 Task: Create a section Code Conquest and in the section, add a milestone Quality Assurance Process Implementation in the project TribeWorks.
Action: Mouse moved to (22, 68)
Screenshot: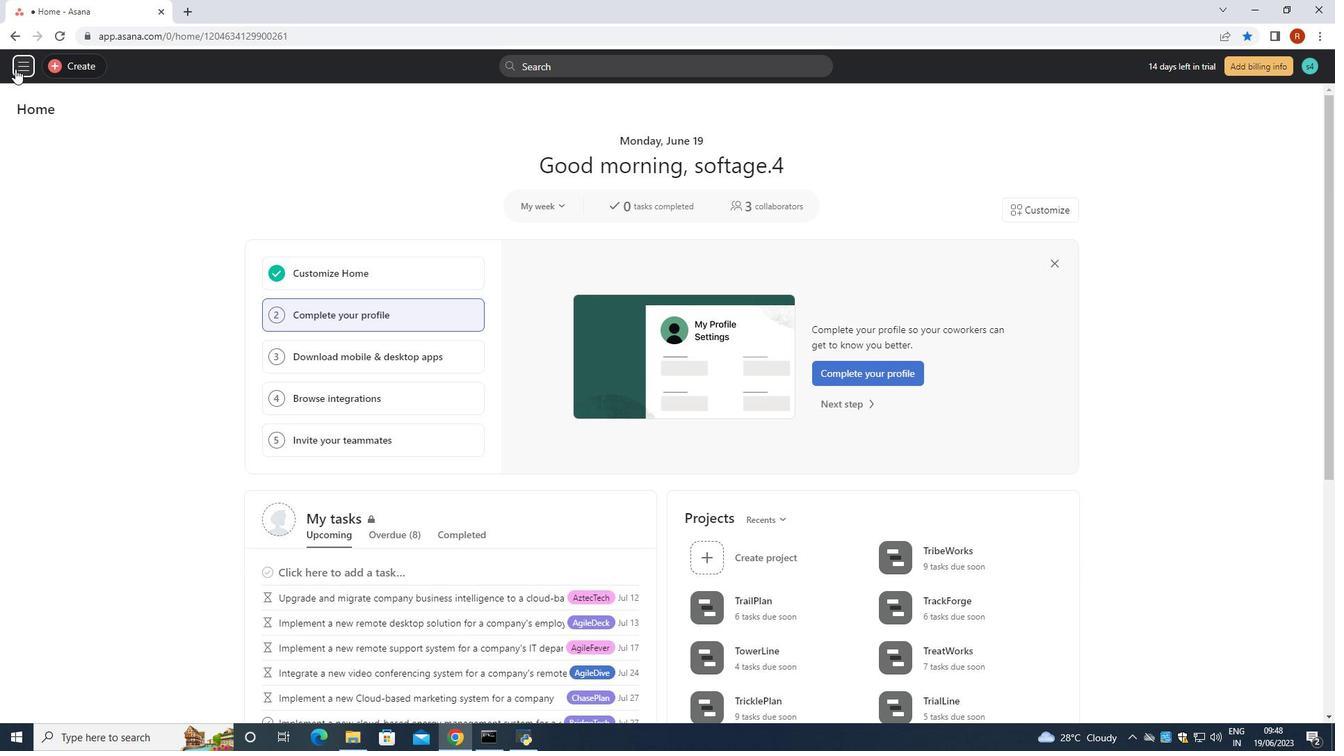 
Action: Mouse pressed left at (22, 68)
Screenshot: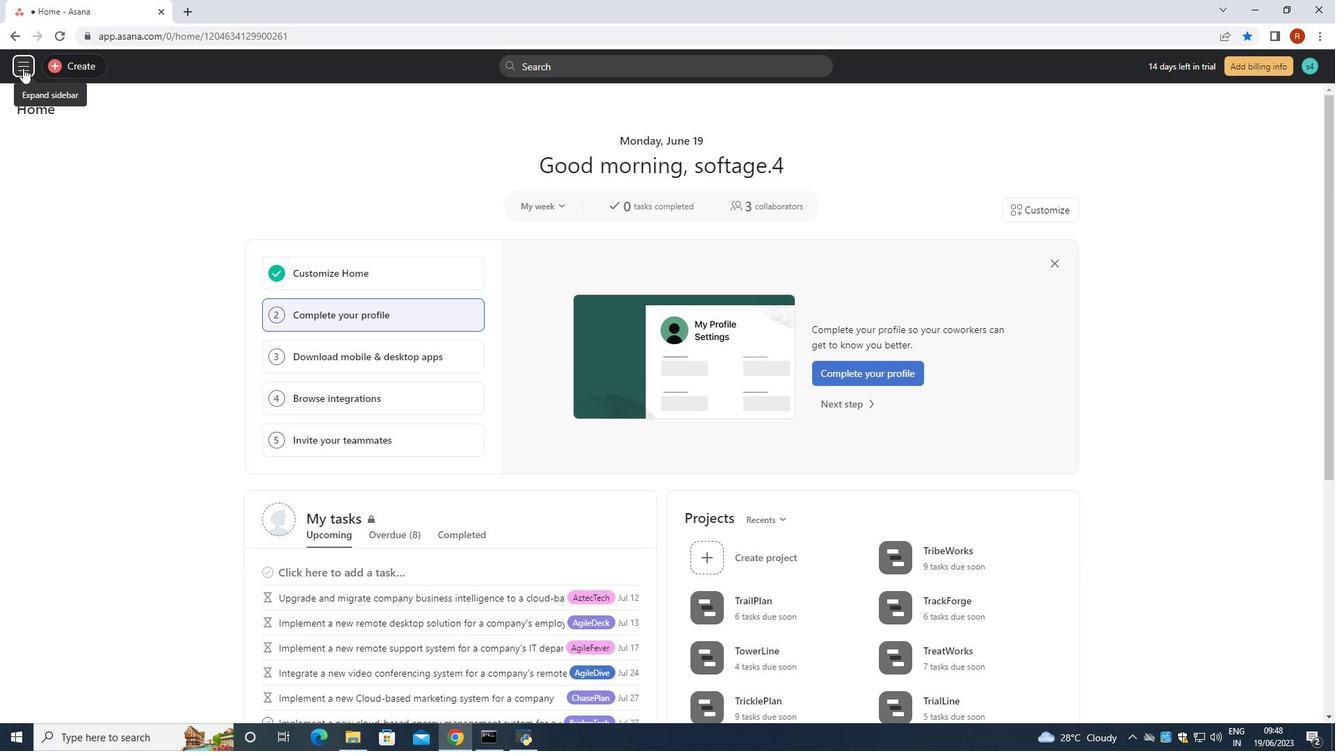 
Action: Mouse moved to (94, 482)
Screenshot: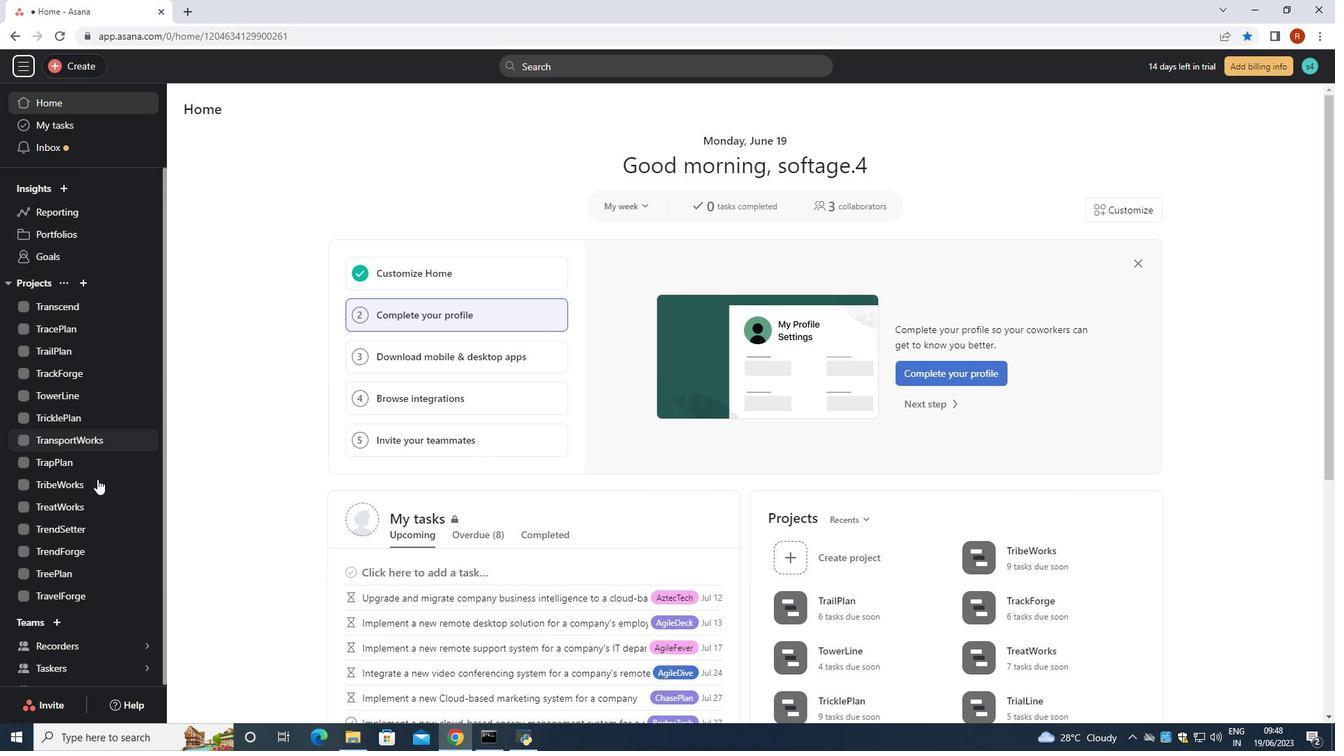 
Action: Mouse pressed left at (94, 482)
Screenshot: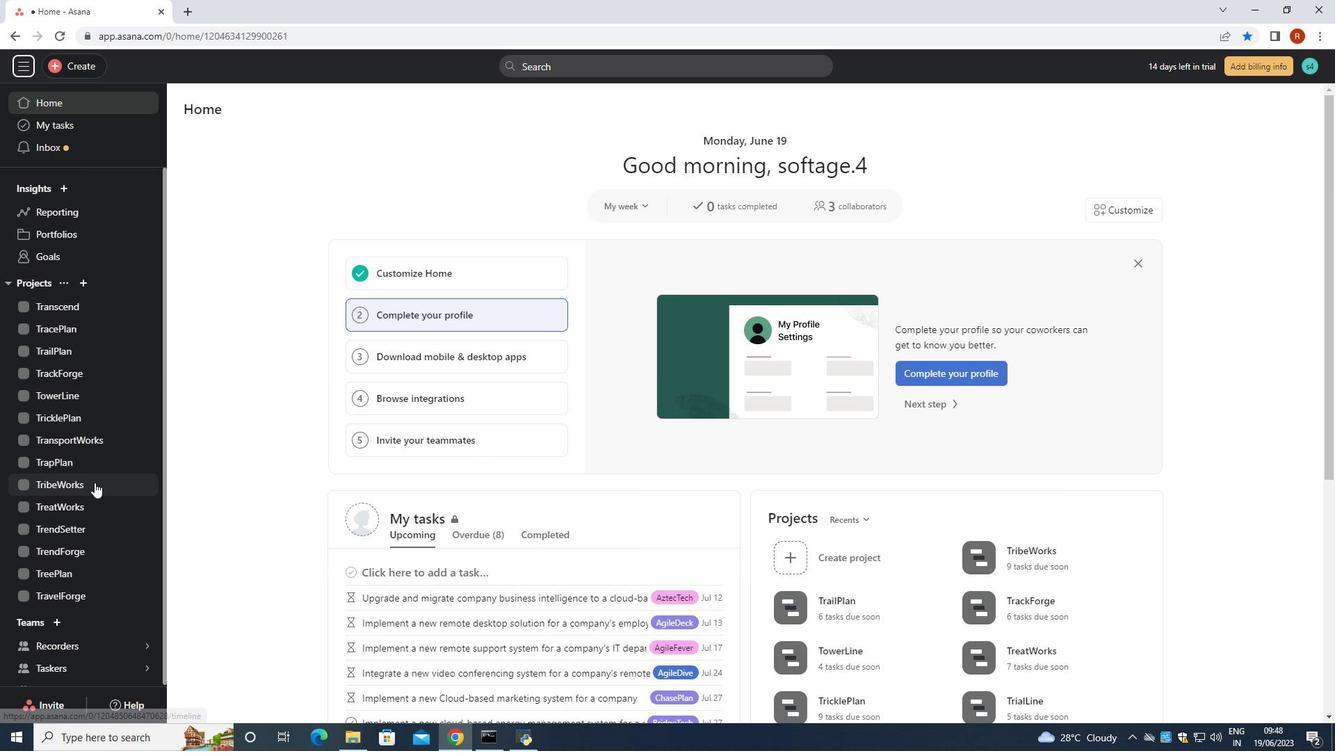 
Action: Mouse moved to (301, 500)
Screenshot: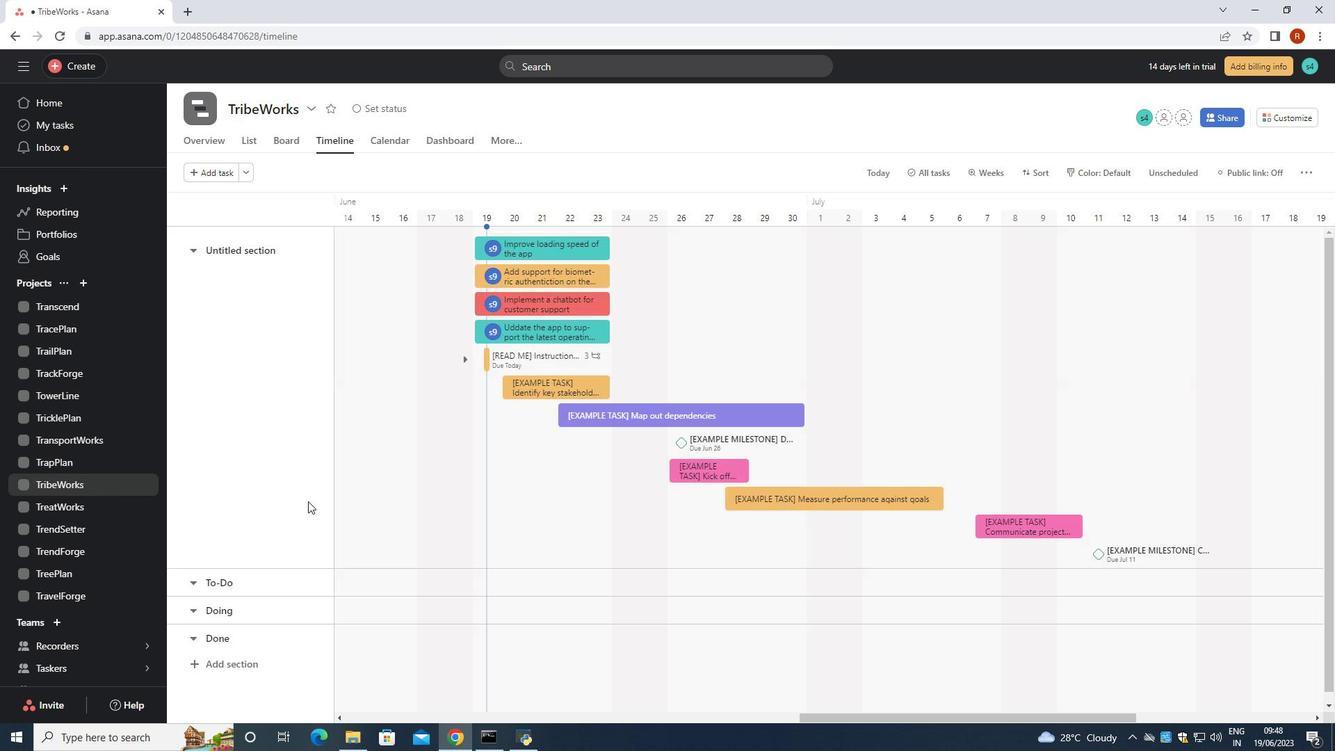 
Action: Mouse scrolled (301, 499) with delta (0, 0)
Screenshot: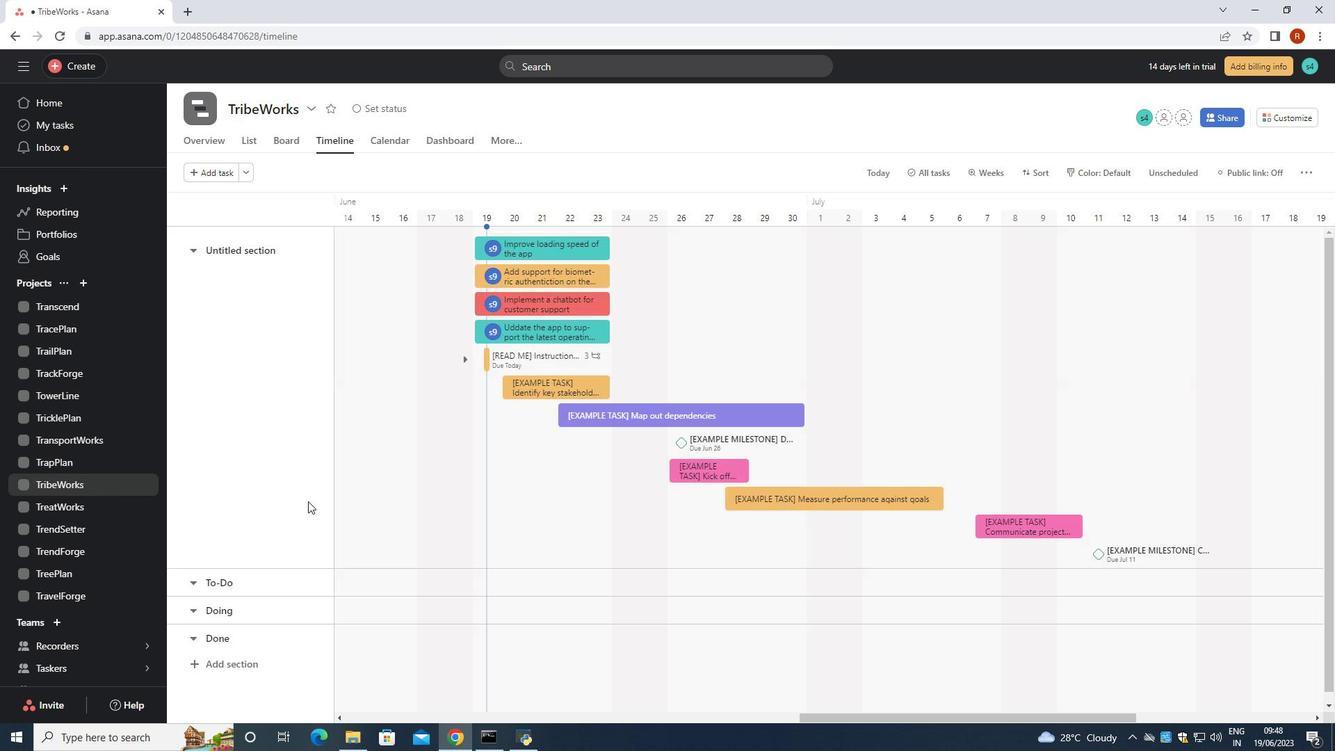 
Action: Mouse moved to (296, 497)
Screenshot: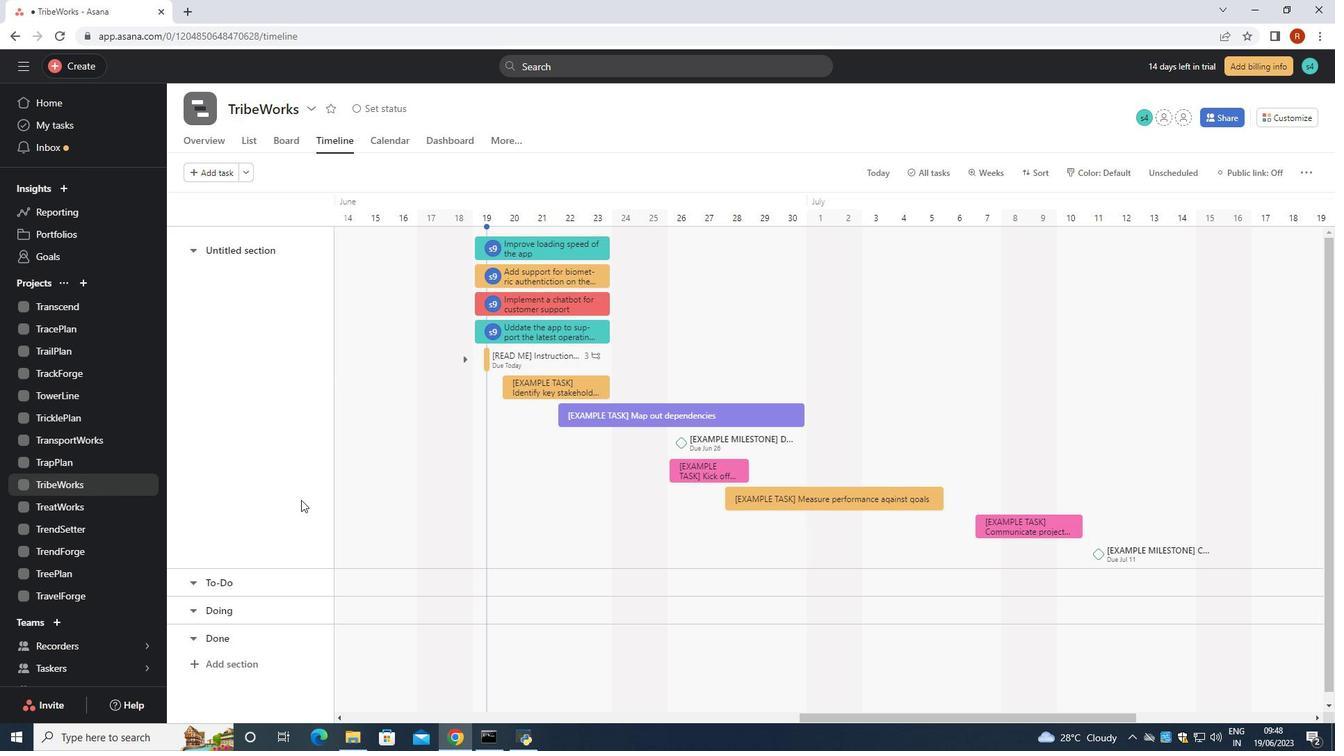 
Action: Mouse scrolled (296, 496) with delta (0, 0)
Screenshot: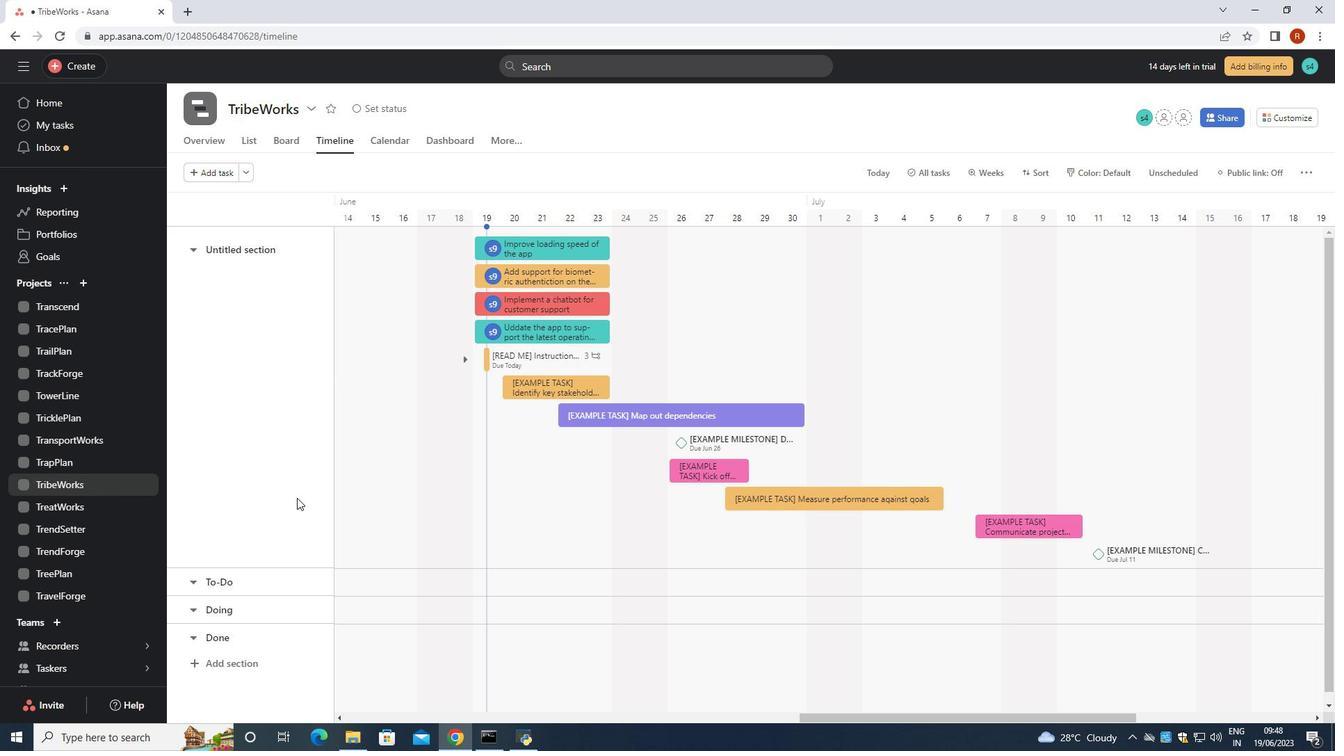 
Action: Mouse moved to (246, 653)
Screenshot: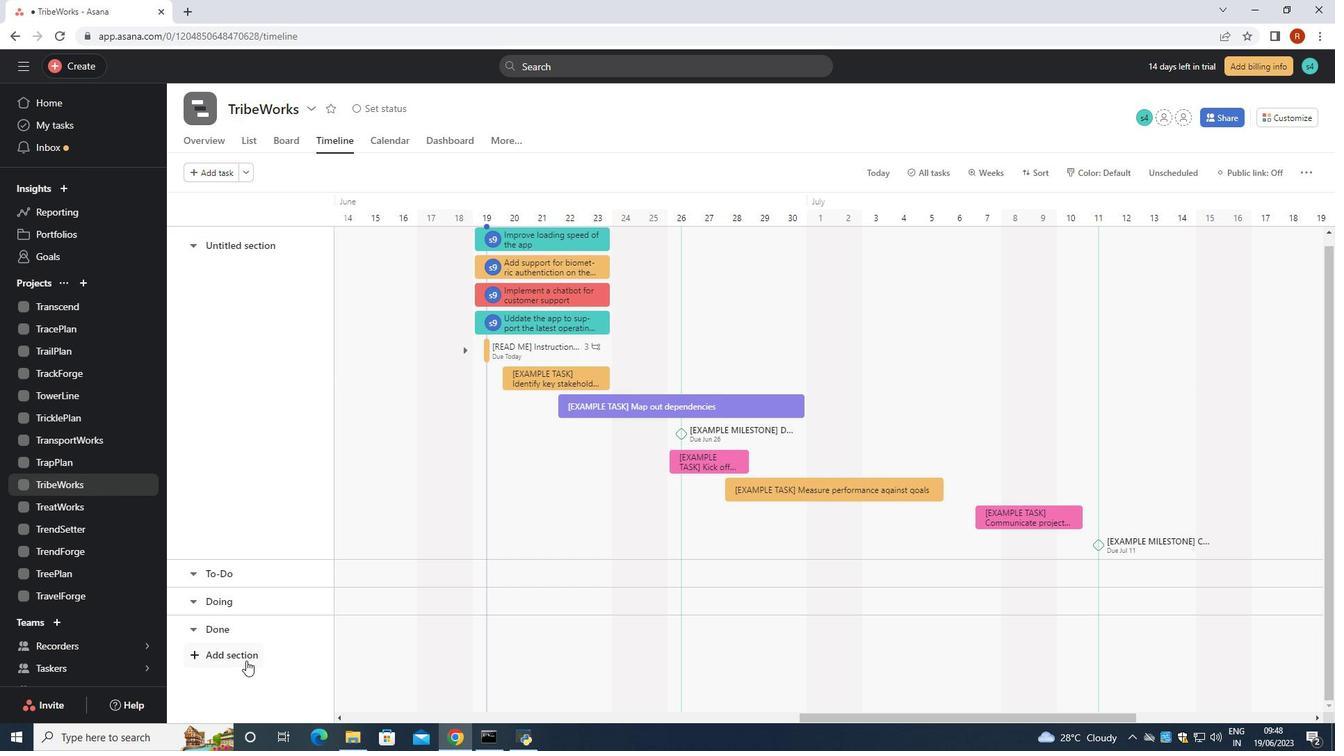 
Action: Mouse pressed left at (246, 653)
Screenshot: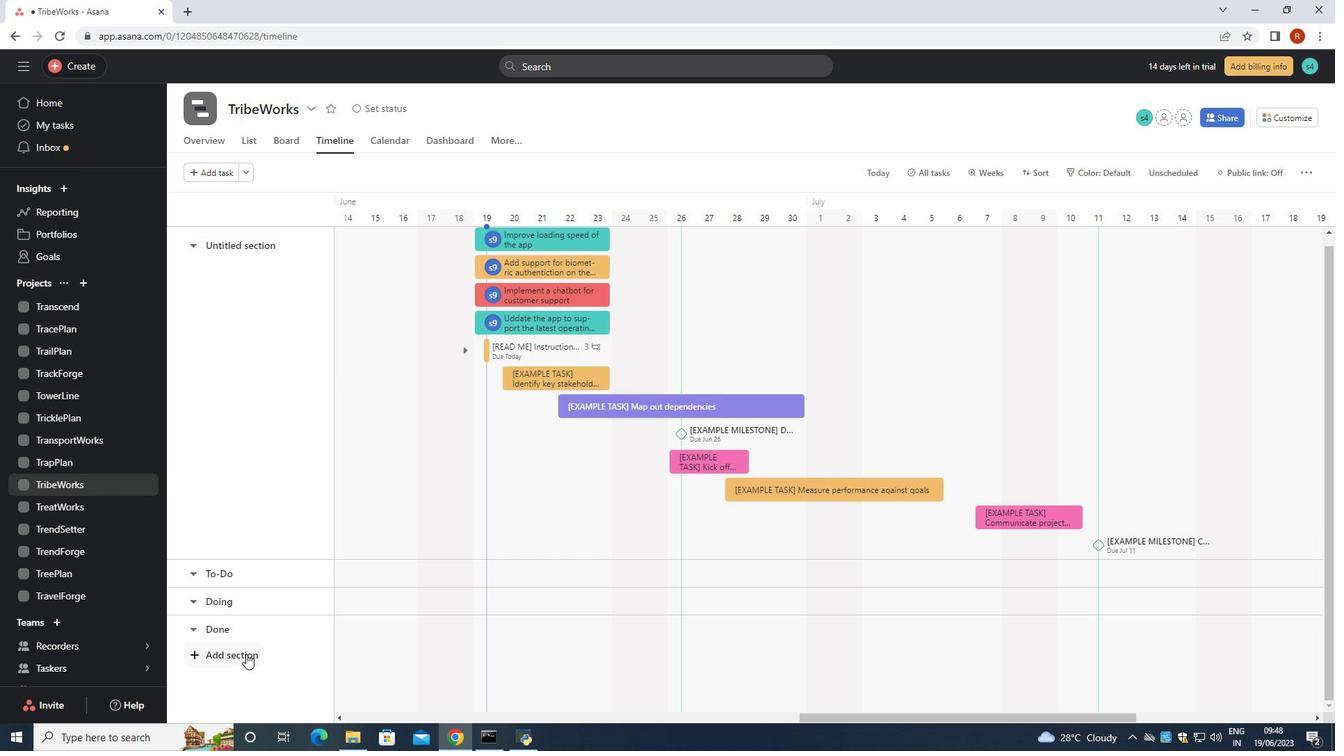 
Action: Key pressed <Key.shift>Code<Key.space><Key.shift>Conquest
Screenshot: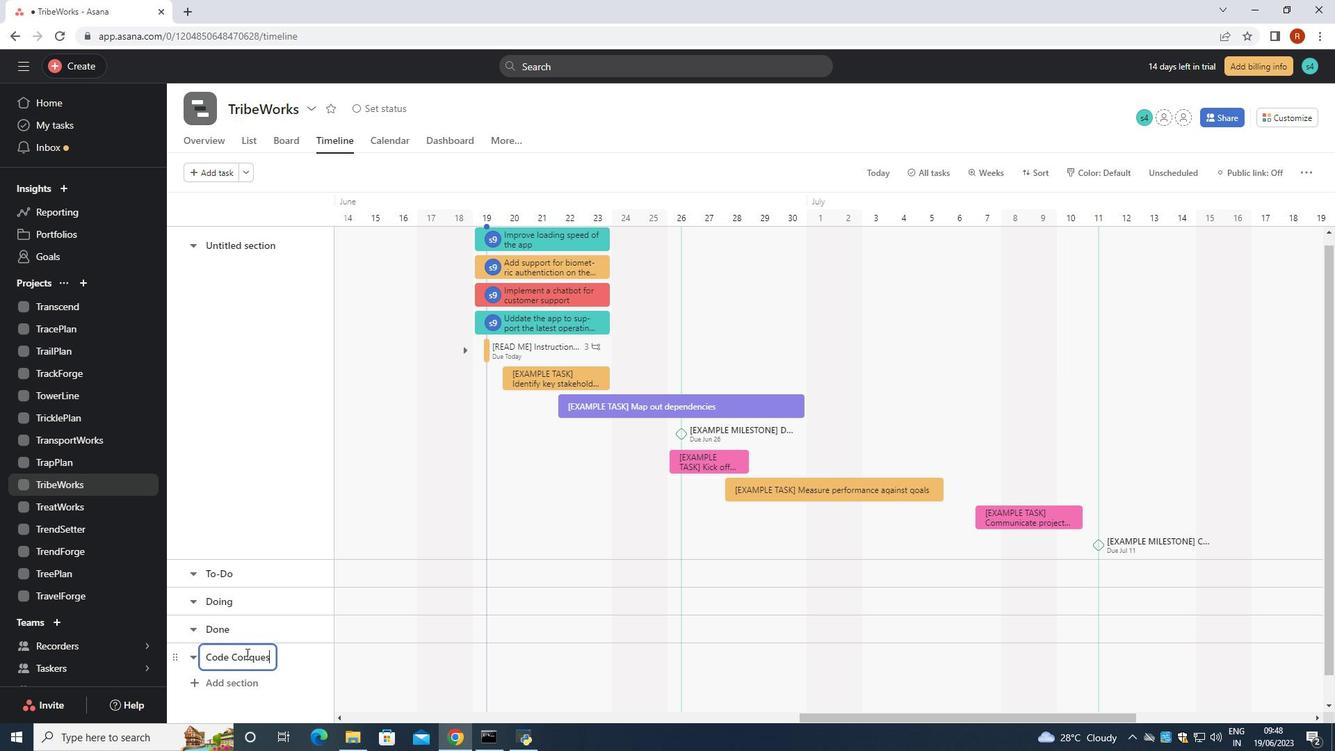 
Action: Mouse moved to (390, 659)
Screenshot: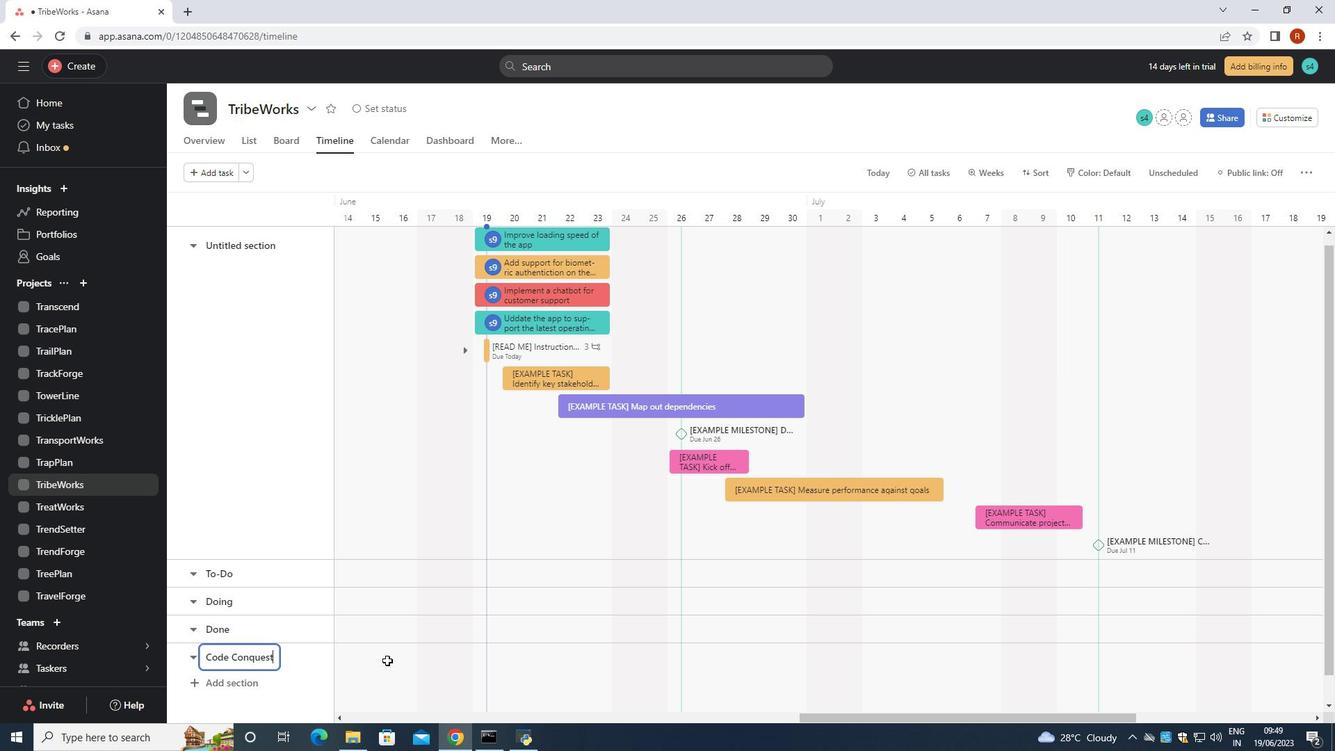 
Action: Mouse pressed left at (390, 659)
Screenshot: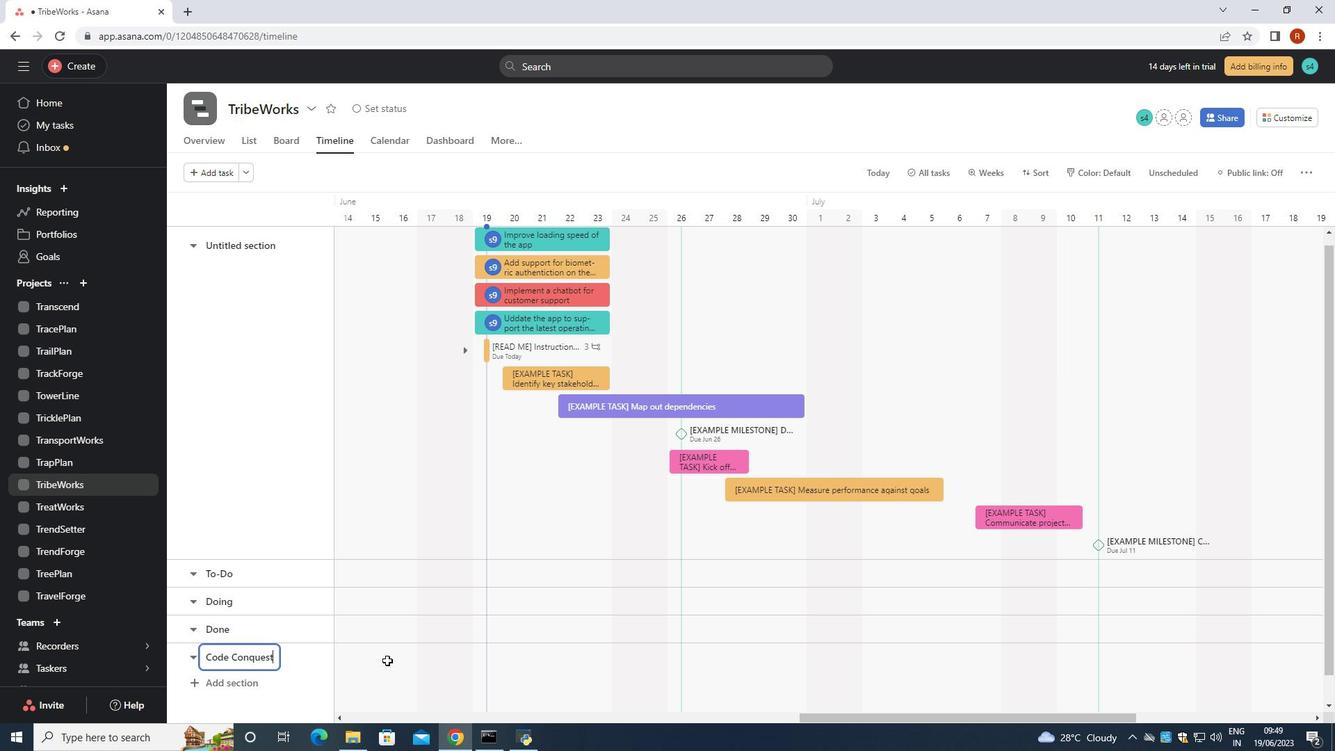 
Action: Mouse moved to (392, 657)
Screenshot: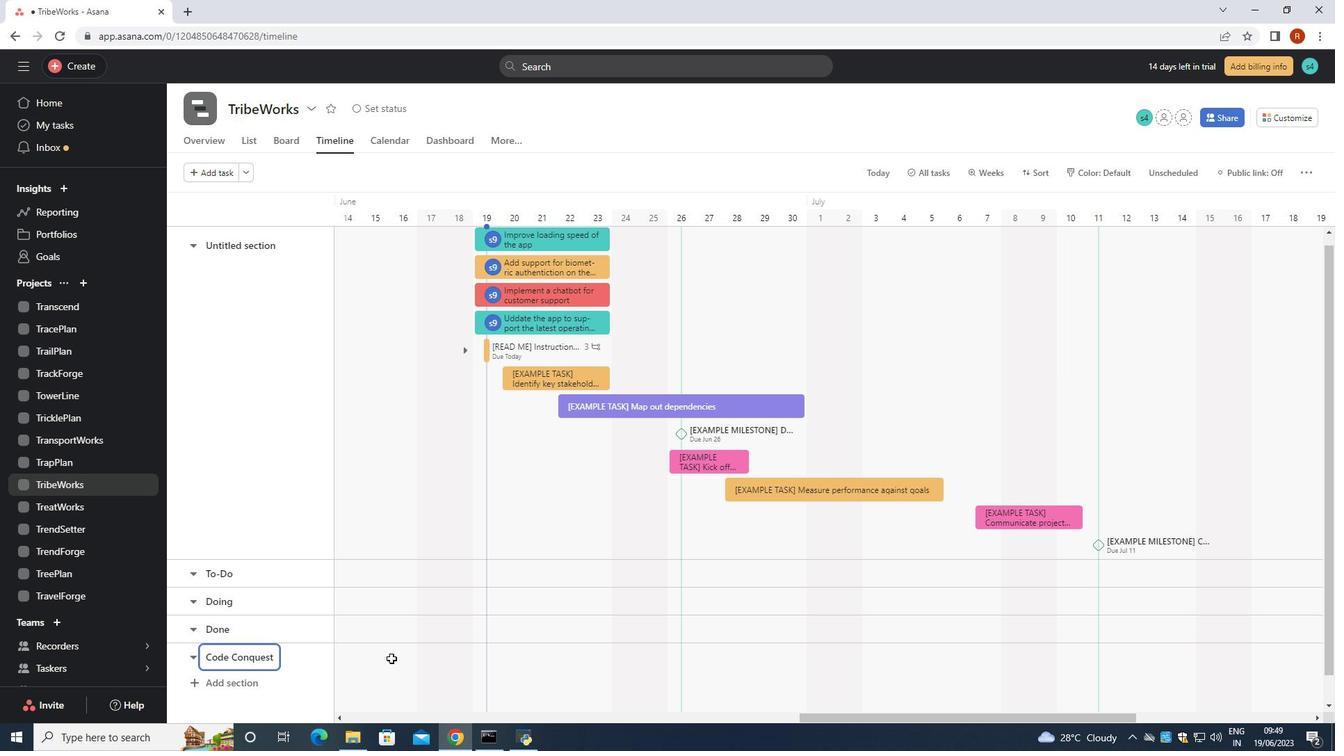 
Action: Mouse pressed left at (392, 657)
Screenshot: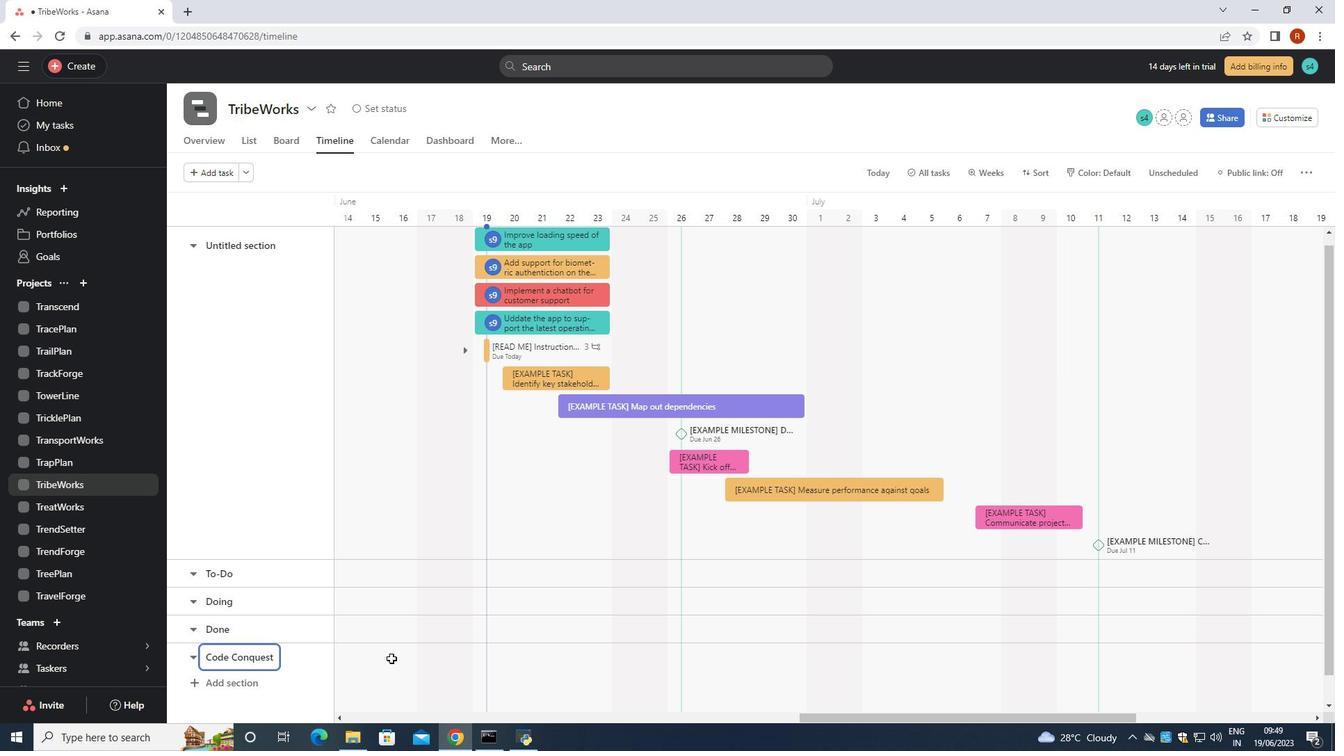 
Action: Mouse moved to (396, 653)
Screenshot: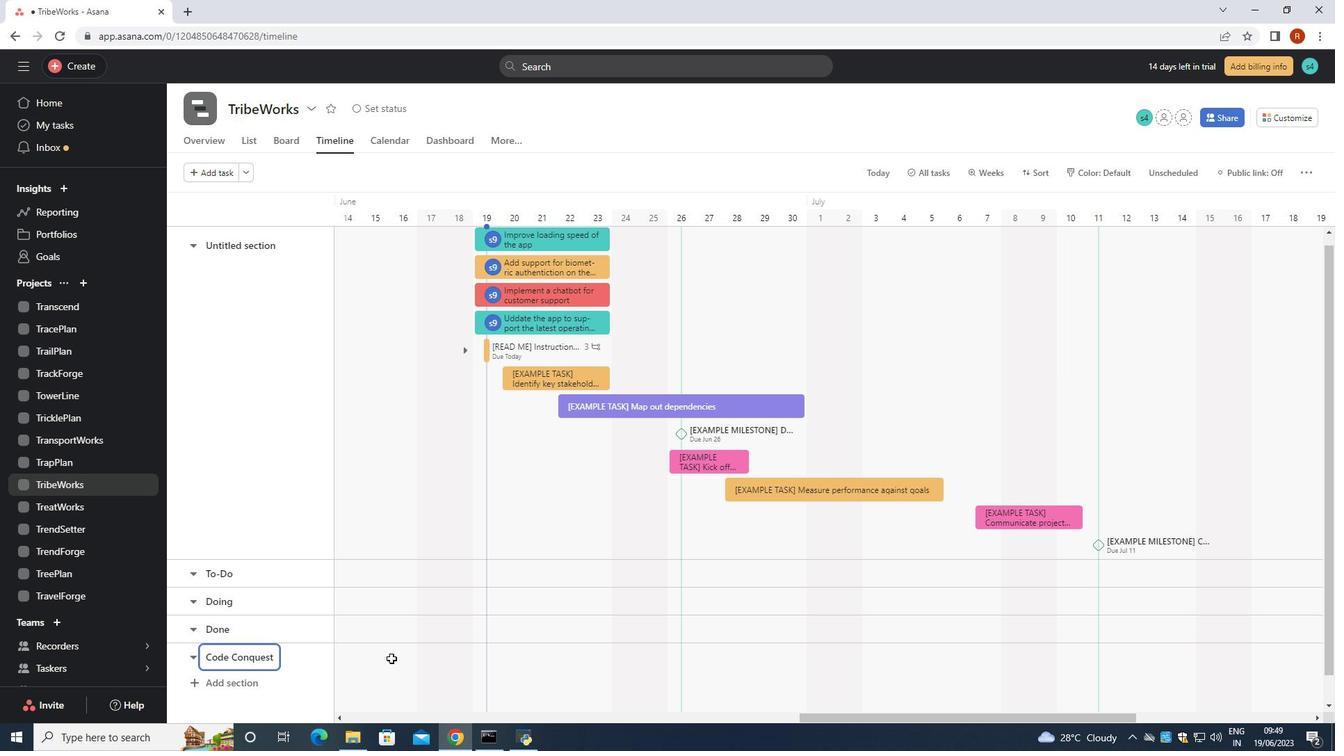 
Action: Mouse pressed left at (396, 653)
Screenshot: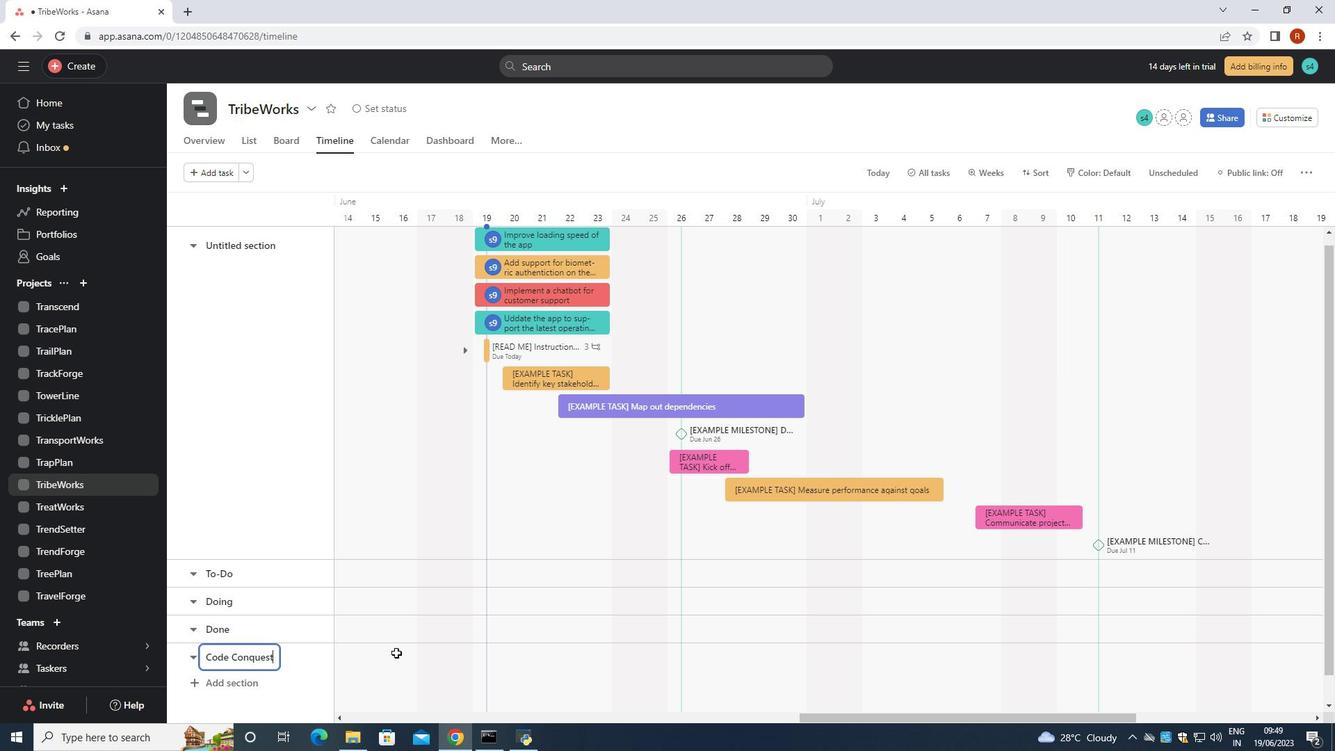 
Action: Mouse pressed left at (396, 653)
Screenshot: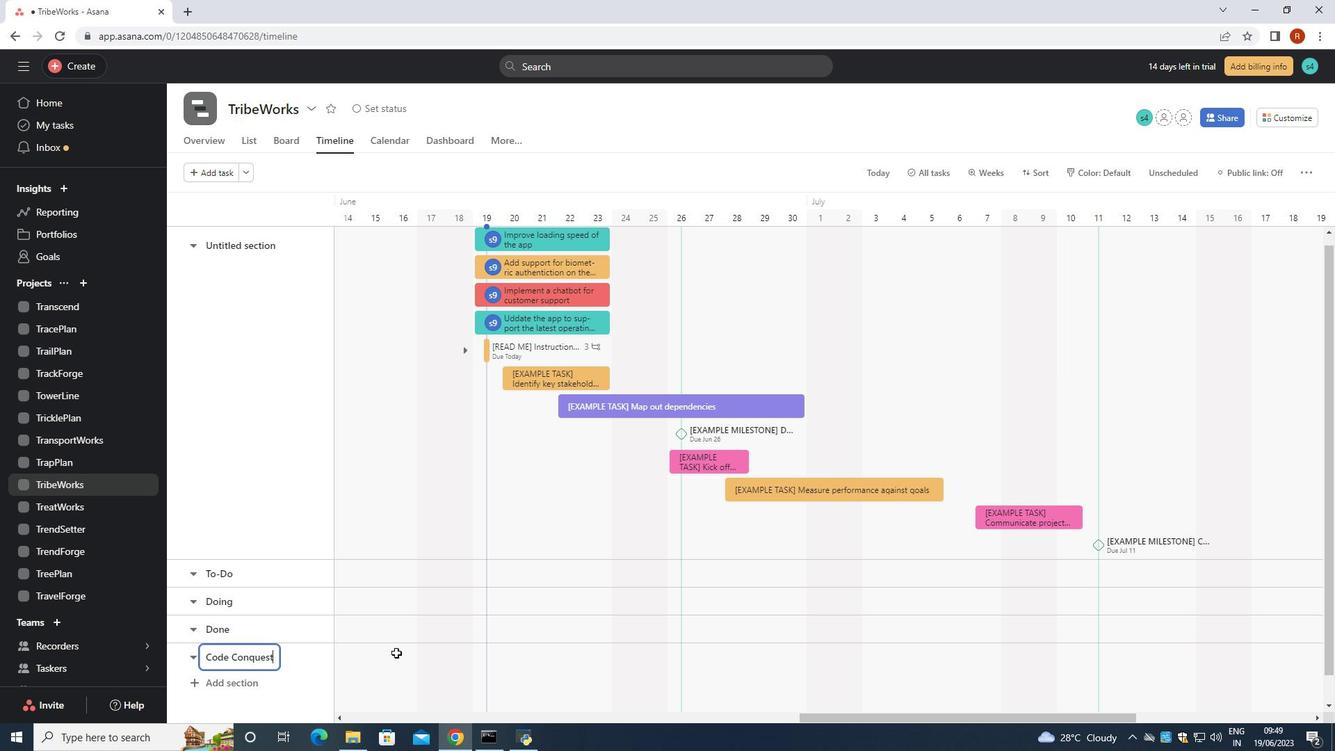 
Action: Mouse moved to (411, 655)
Screenshot: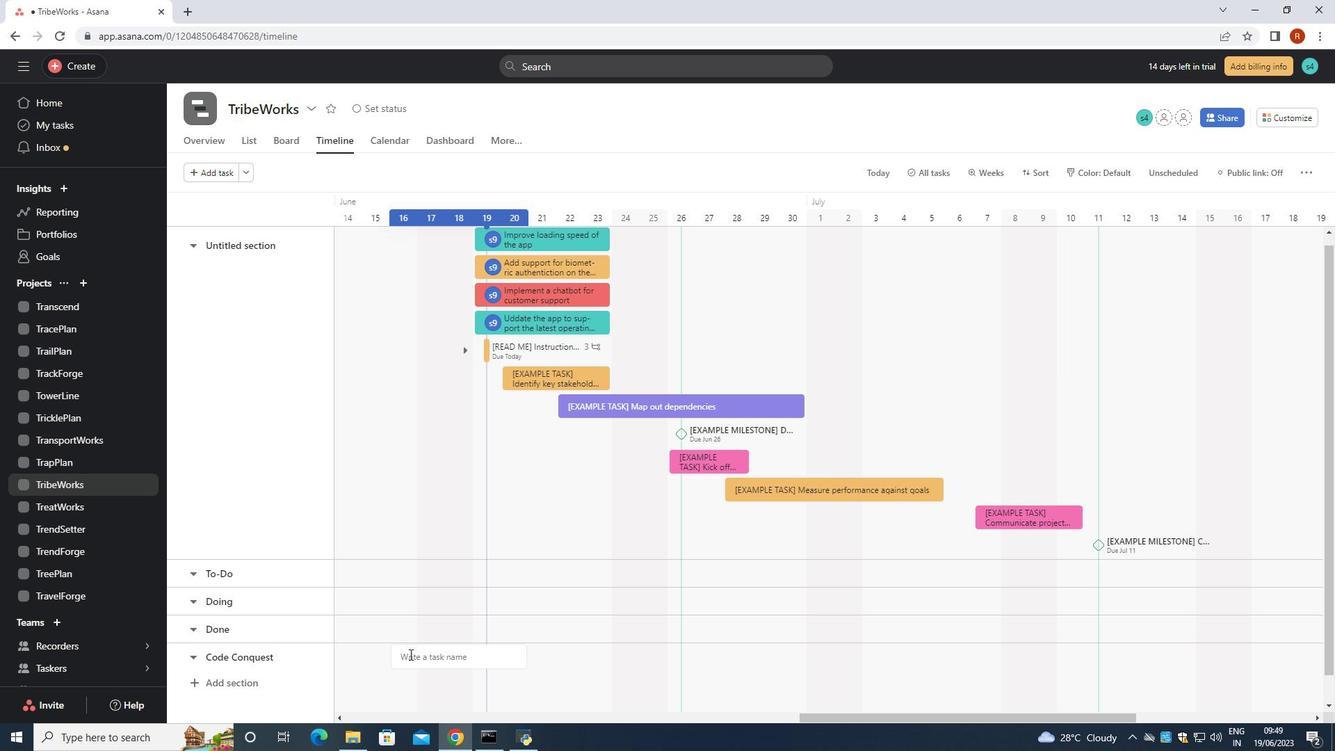 
Action: Mouse pressed left at (411, 655)
Screenshot: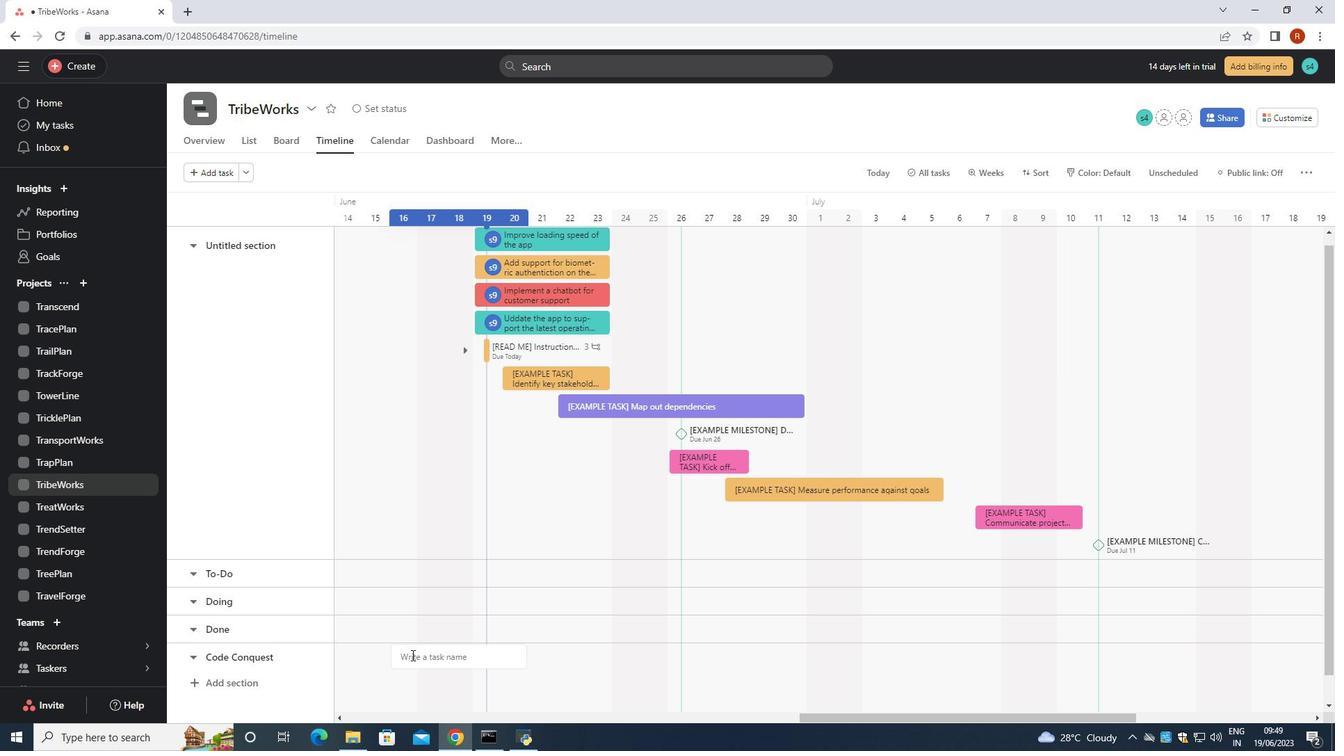 
Action: Key pressed <Key.shift><Key.shift><Key.shift><Key.shift><Key.shift><Key.shift><Key.shift><Key.shift><Key.shift>Quality<Key.space><Key.shift>Assurance<Key.space><Key.shift>Process<Key.space><Key.shift>Imo<Key.backspace>p;ementation<Key.space><Key.left><Key.left><Key.left><Key.left><Key.left><Key.left><Key.left><Key.left><Key.left><Key.left><Key.left><Key.backspace>l<Key.enter>
Screenshot: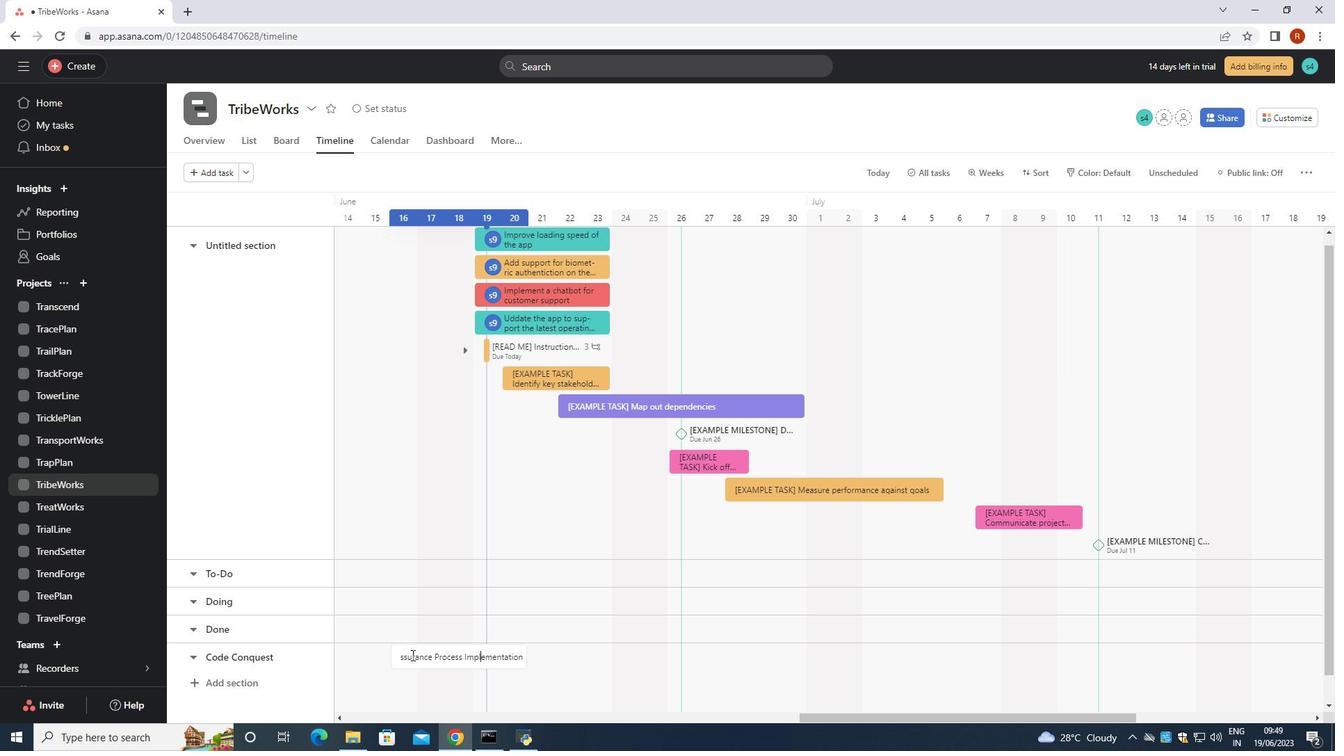 
Action: Mouse pressed right at (411, 655)
Screenshot: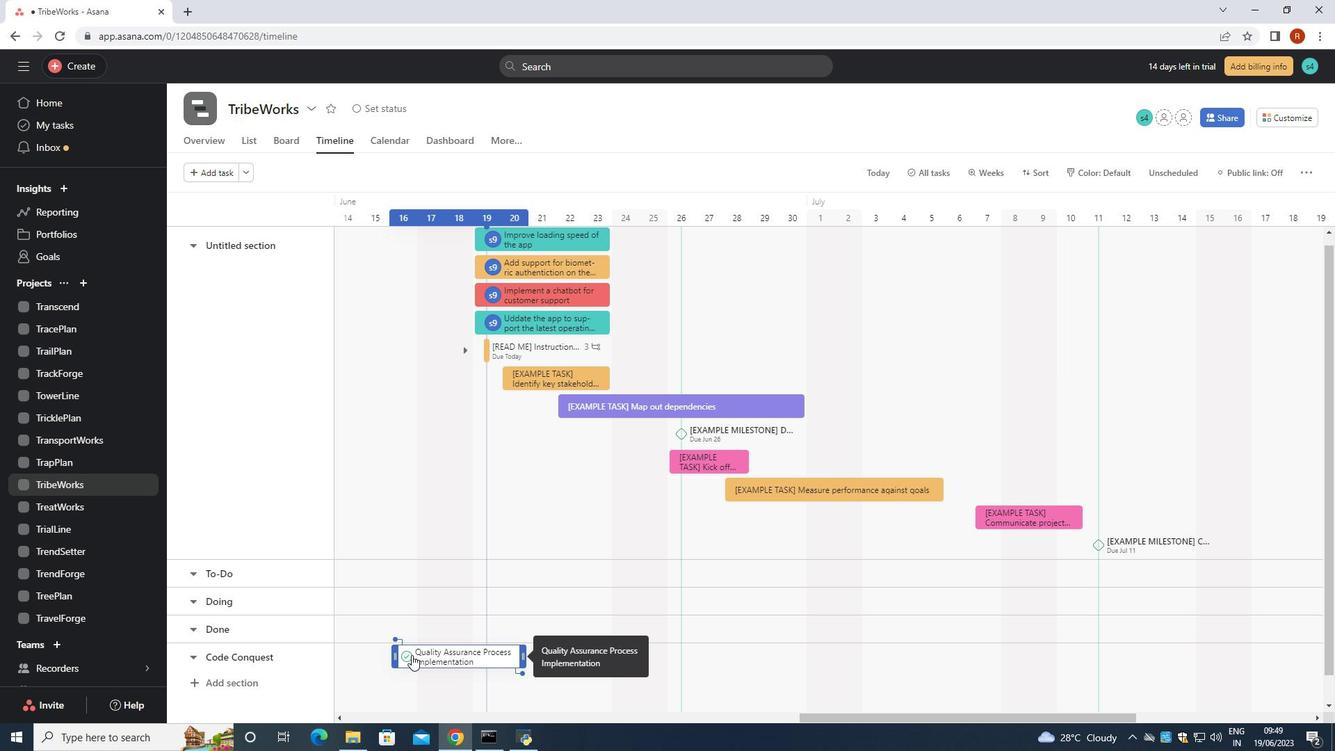 
Action: Mouse moved to (479, 584)
Screenshot: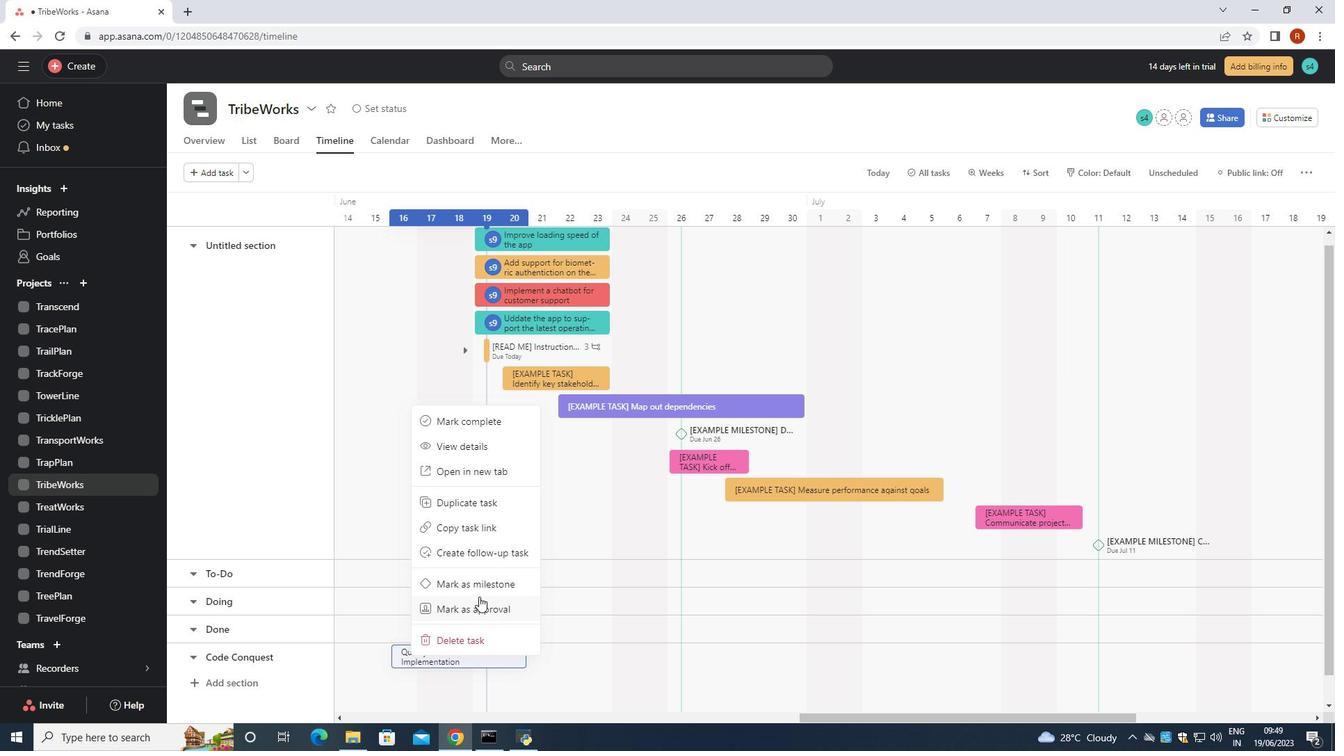 
Action: Mouse pressed left at (479, 584)
Screenshot: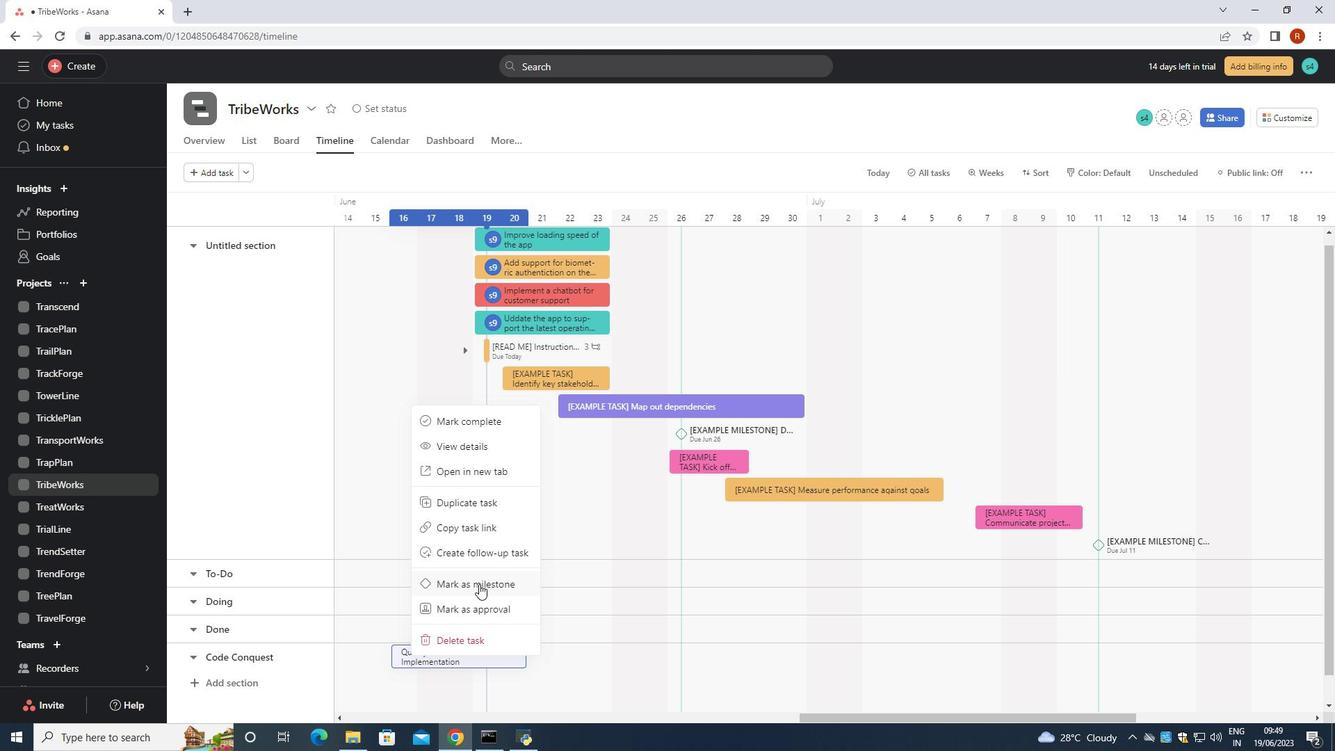 
Action: Mouse moved to (567, 664)
Screenshot: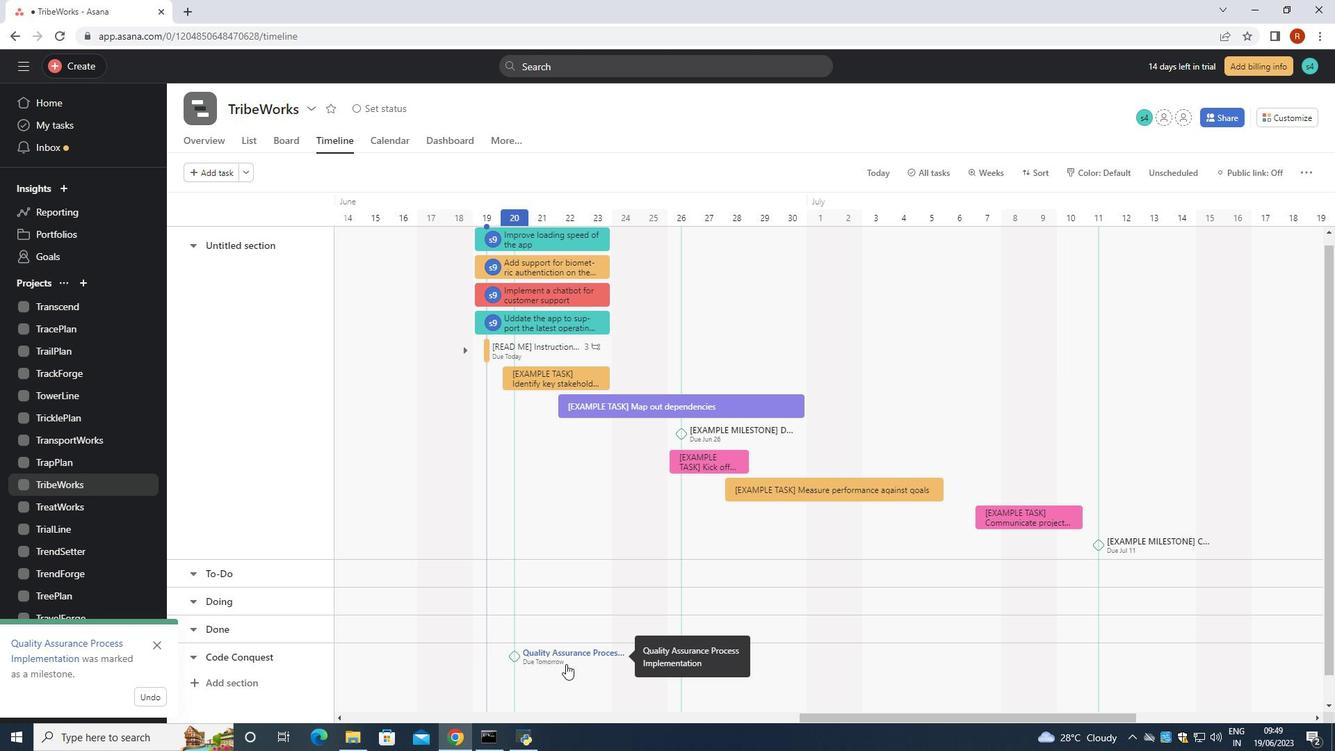 
